 Task: Change the notification settings to show snoozed notifications "2 minutes before the event".
Action: Mouse moved to (917, 96)
Screenshot: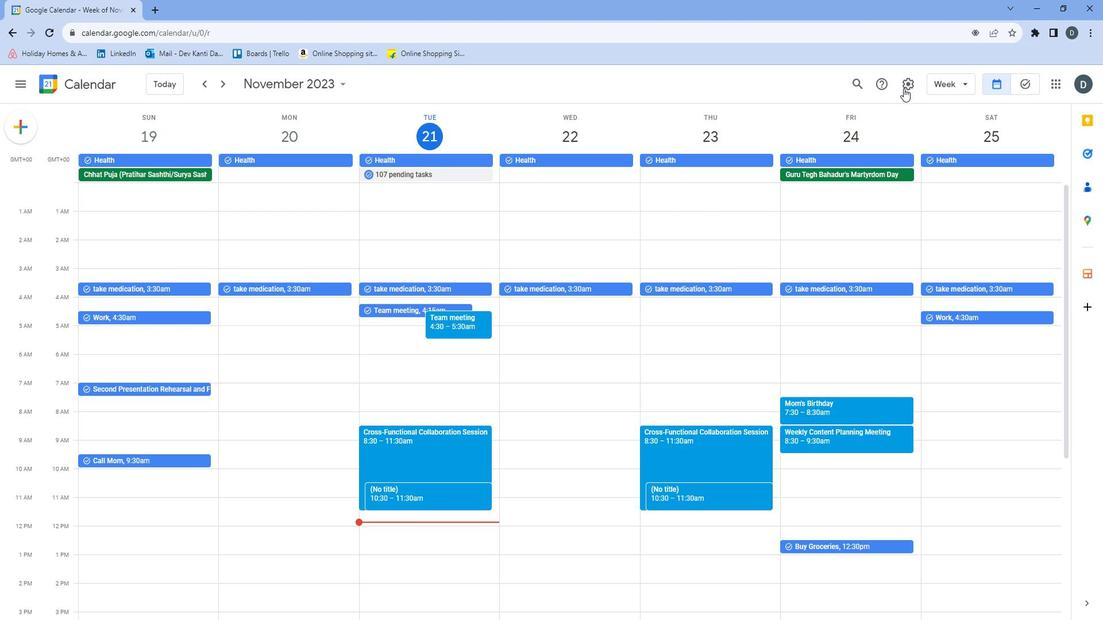 
Action: Mouse pressed left at (917, 96)
Screenshot: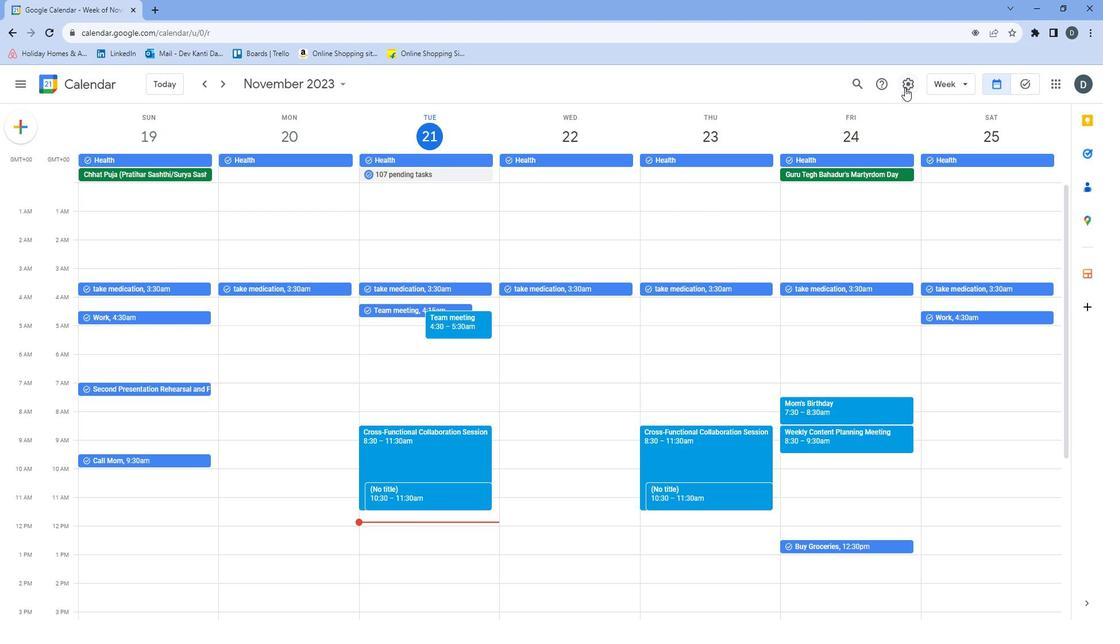 
Action: Mouse moved to (918, 111)
Screenshot: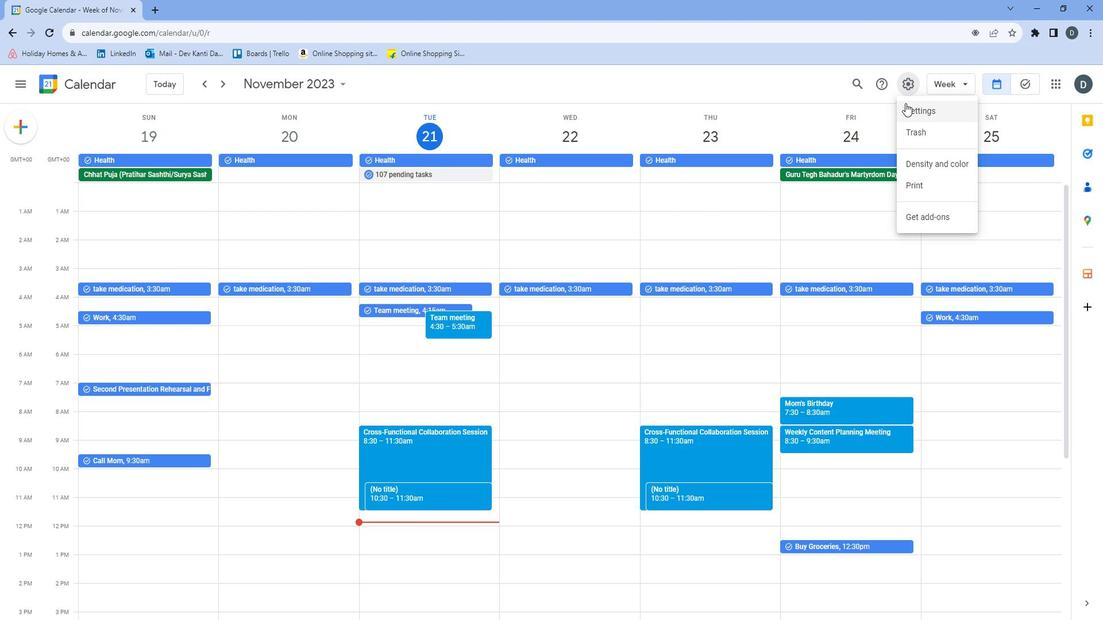 
Action: Mouse pressed left at (918, 111)
Screenshot: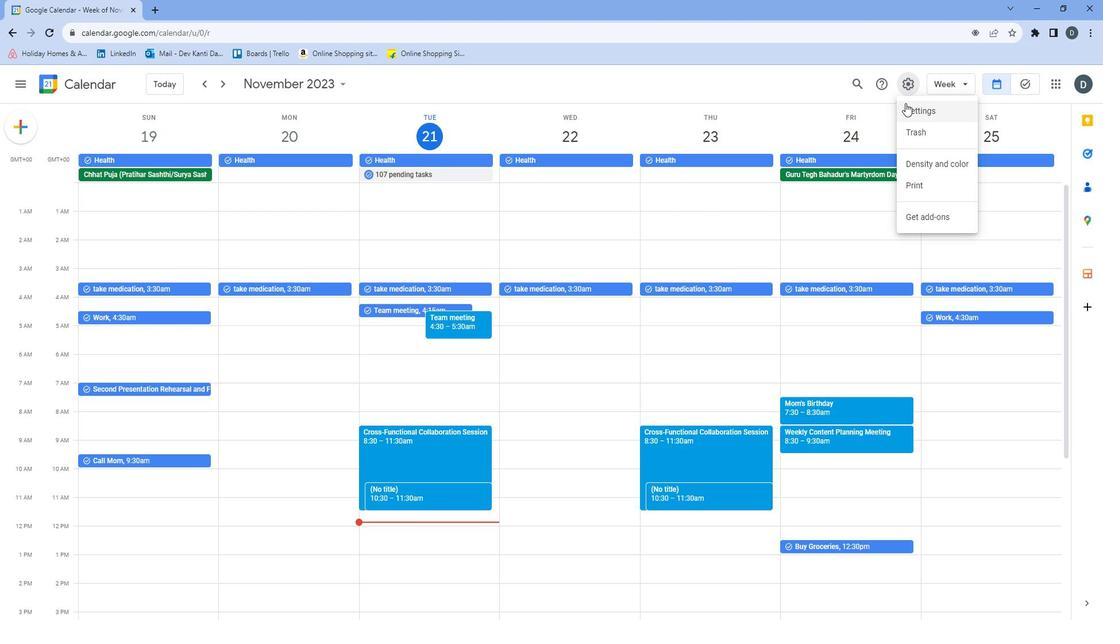 
Action: Mouse moved to (532, 246)
Screenshot: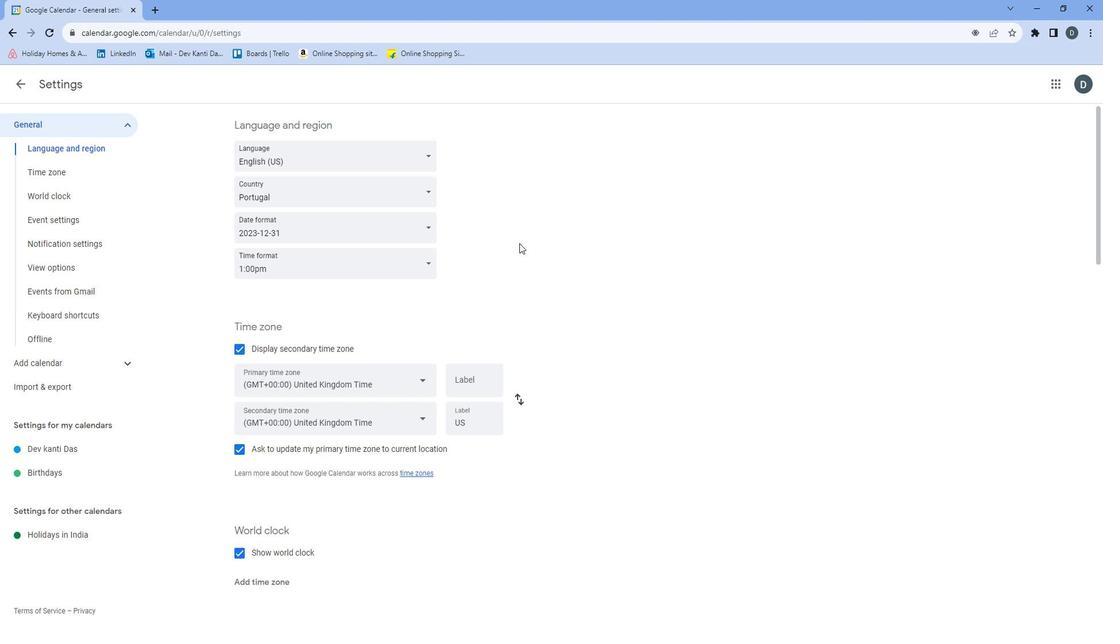
Action: Mouse scrolled (532, 245) with delta (0, 0)
Screenshot: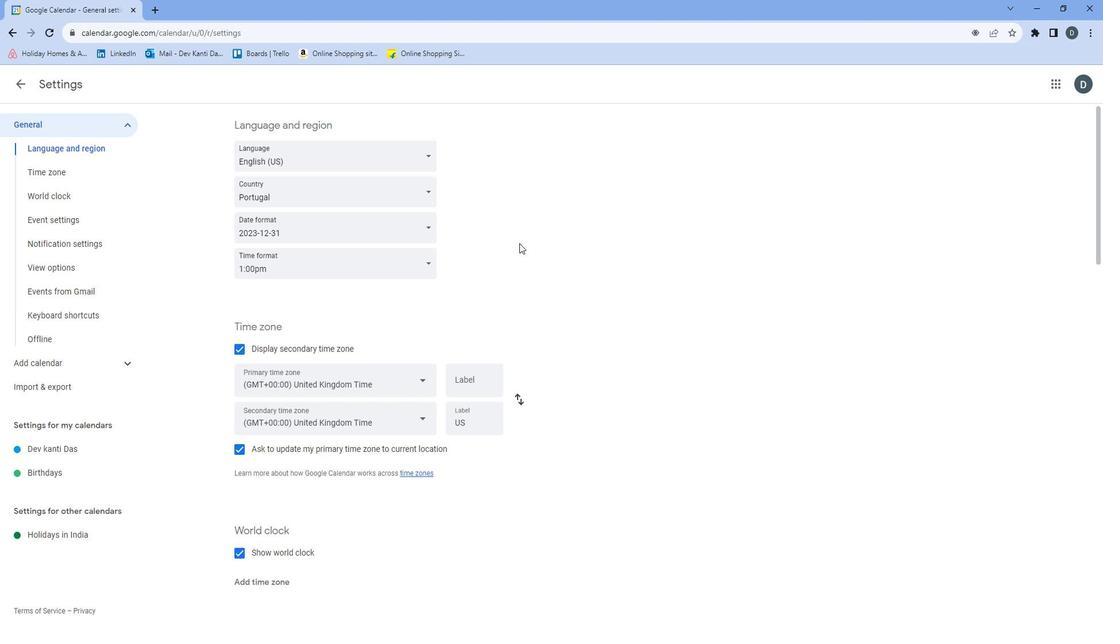 
Action: Mouse moved to (538, 246)
Screenshot: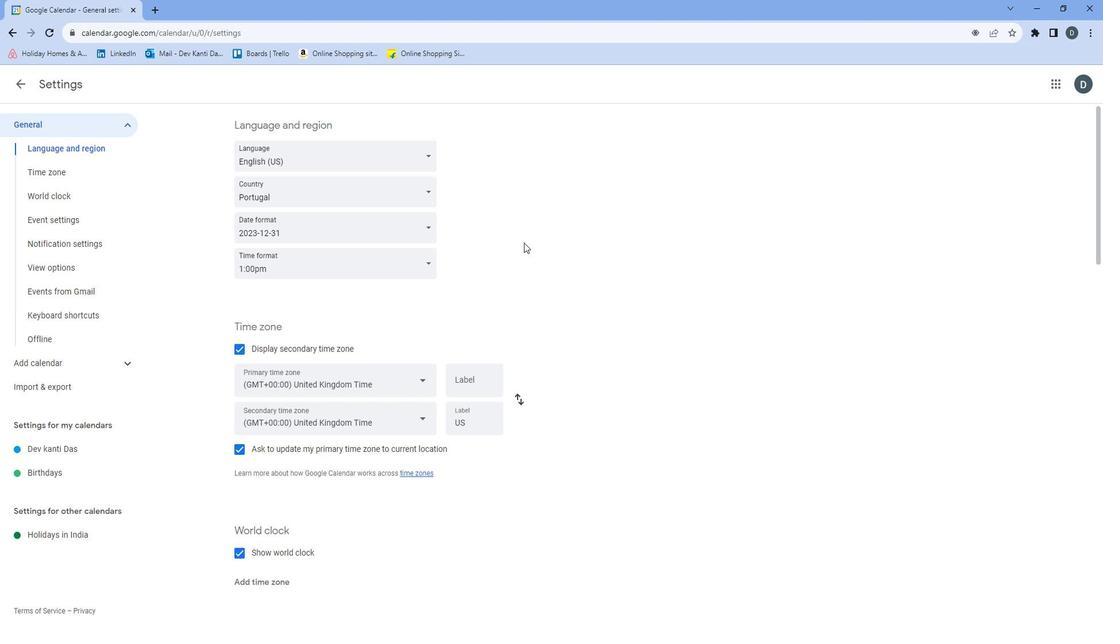 
Action: Mouse scrolled (538, 245) with delta (0, 0)
Screenshot: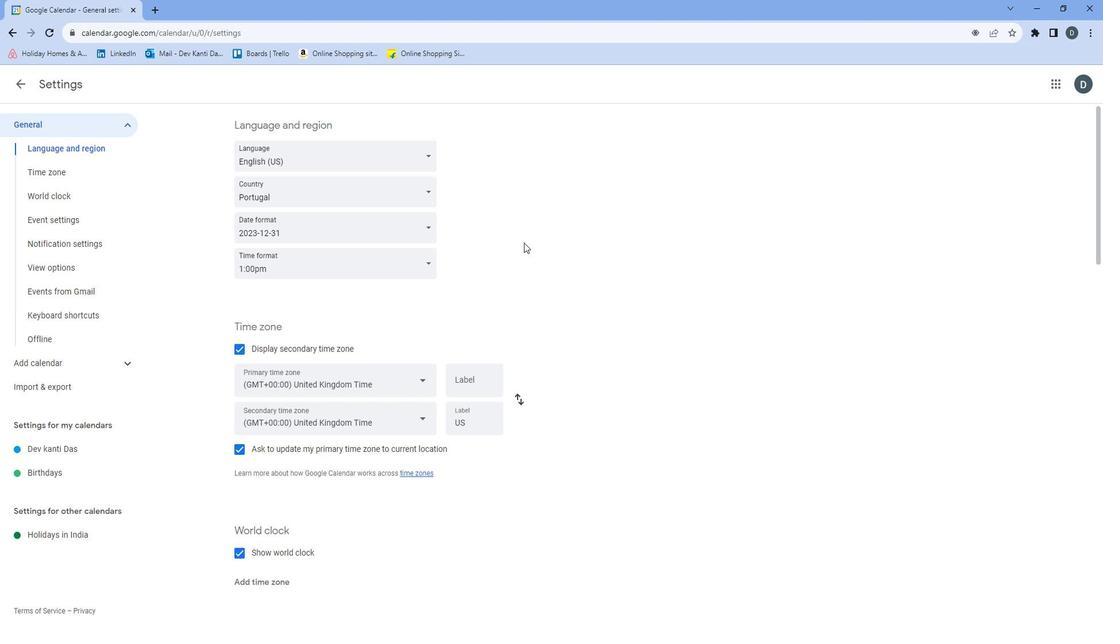 
Action: Mouse moved to (540, 247)
Screenshot: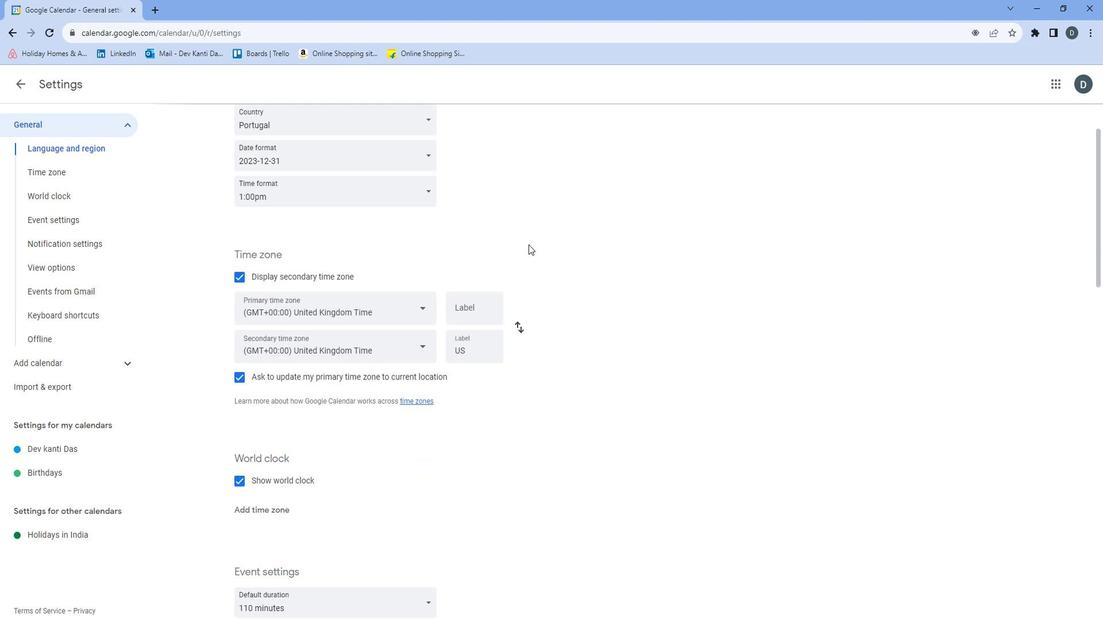 
Action: Mouse scrolled (540, 246) with delta (0, 0)
Screenshot: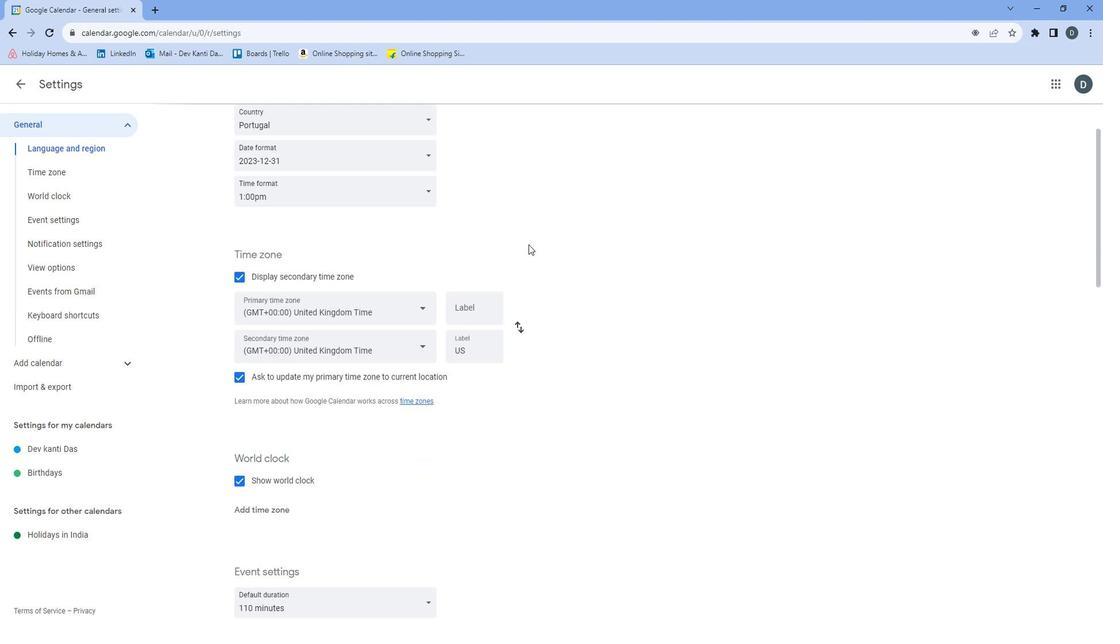 
Action: Mouse scrolled (540, 246) with delta (0, 0)
Screenshot: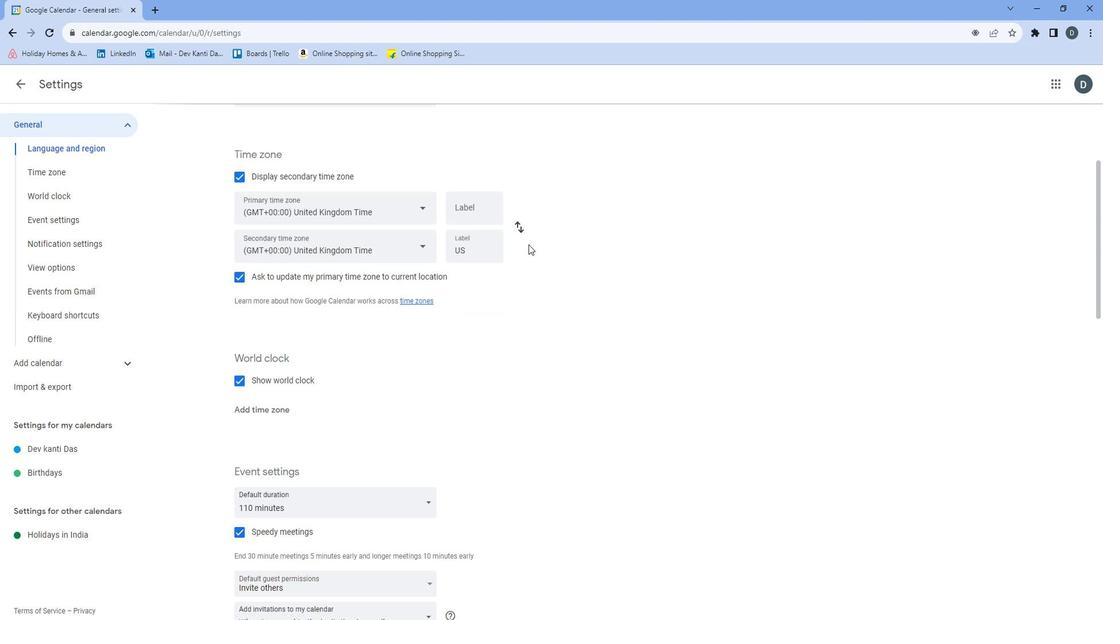 
Action: Mouse scrolled (540, 246) with delta (0, 0)
Screenshot: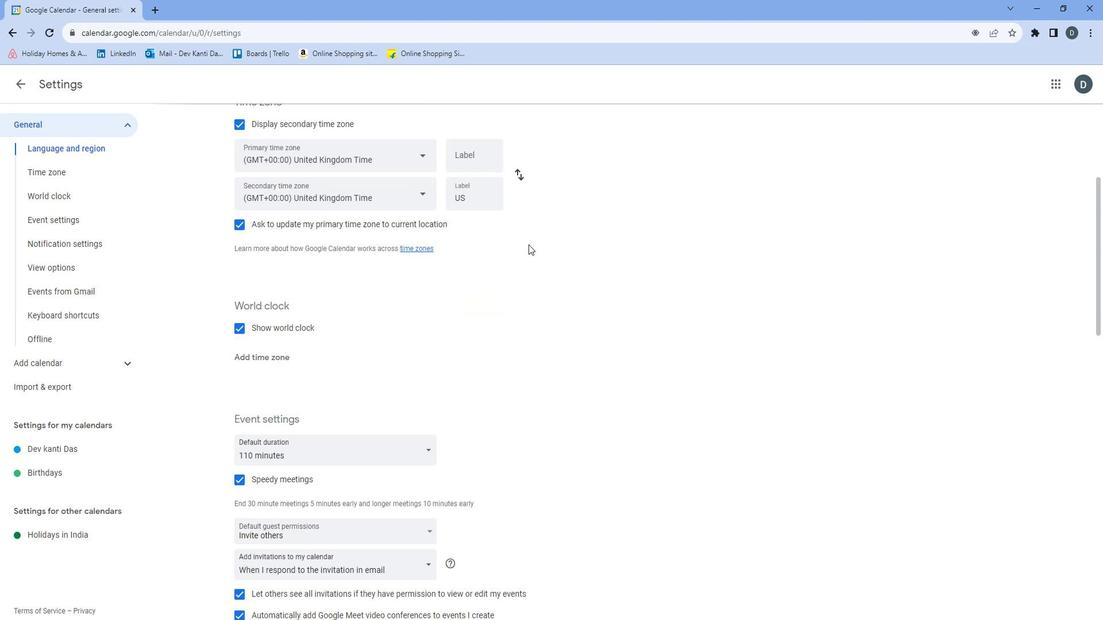 
Action: Mouse scrolled (540, 246) with delta (0, 0)
Screenshot: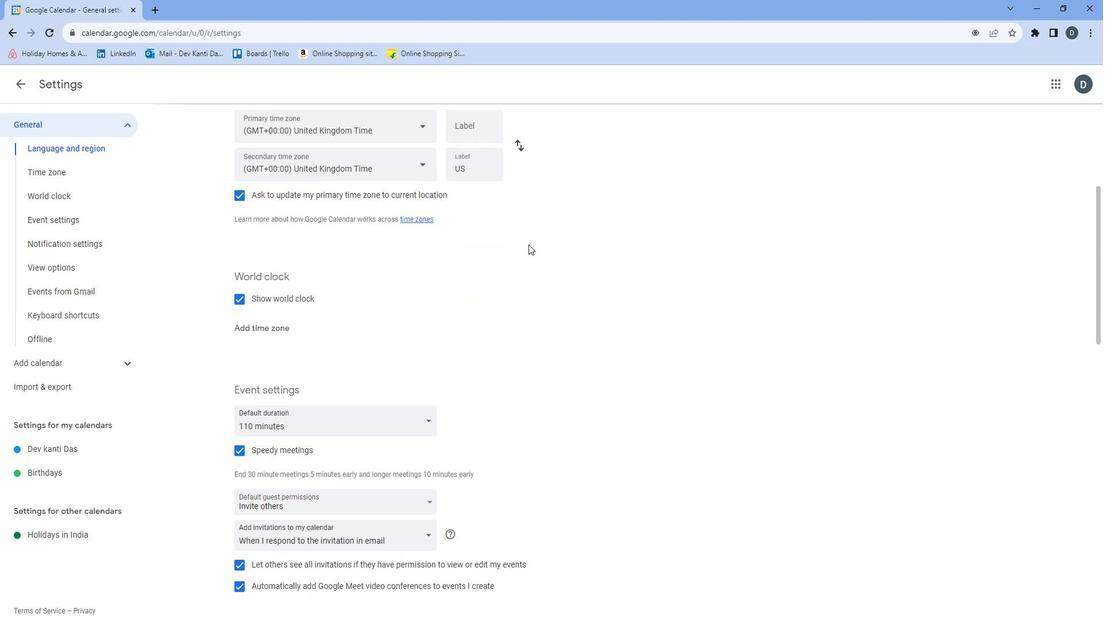 
Action: Mouse moved to (543, 247)
Screenshot: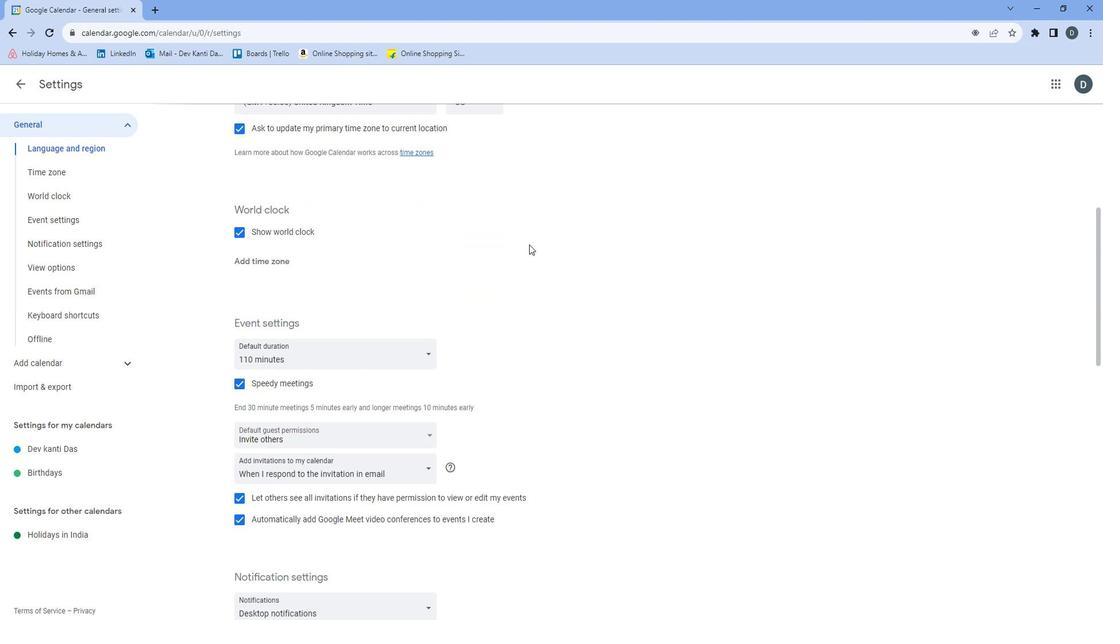
Action: Mouse scrolled (543, 246) with delta (0, 0)
Screenshot: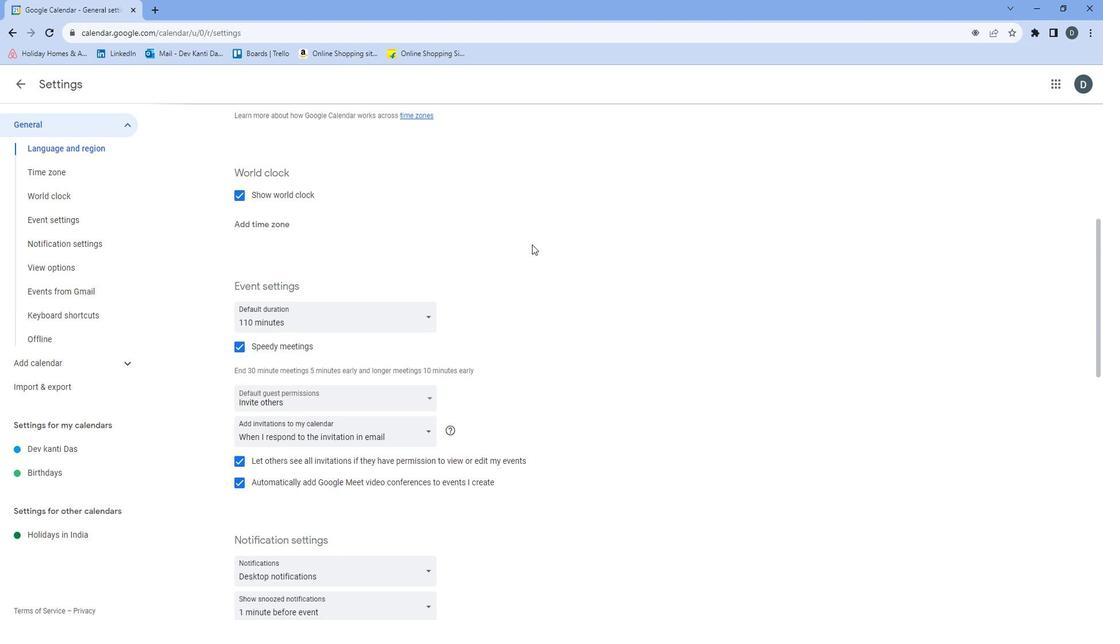
Action: Mouse scrolled (543, 246) with delta (0, 0)
Screenshot: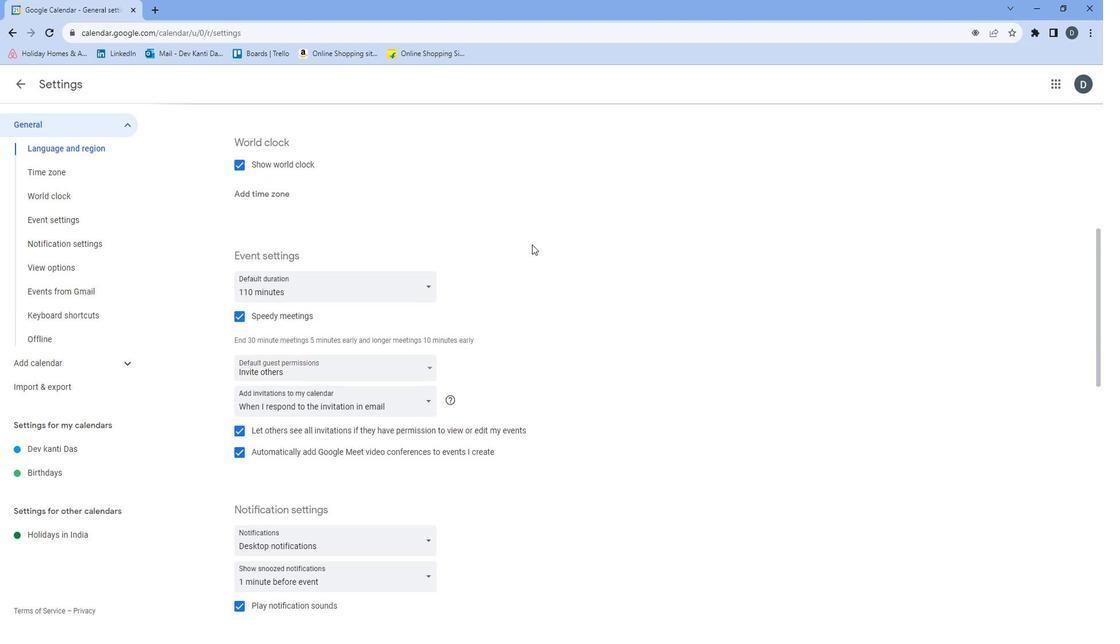 
Action: Mouse moved to (543, 247)
Screenshot: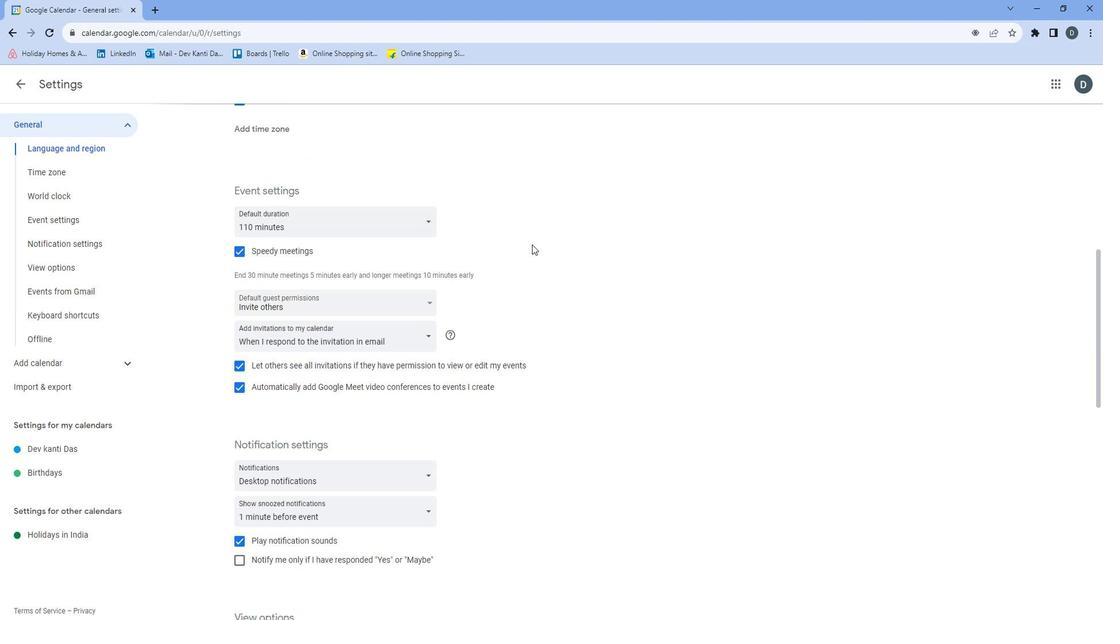 
Action: Mouse scrolled (543, 246) with delta (0, 0)
Screenshot: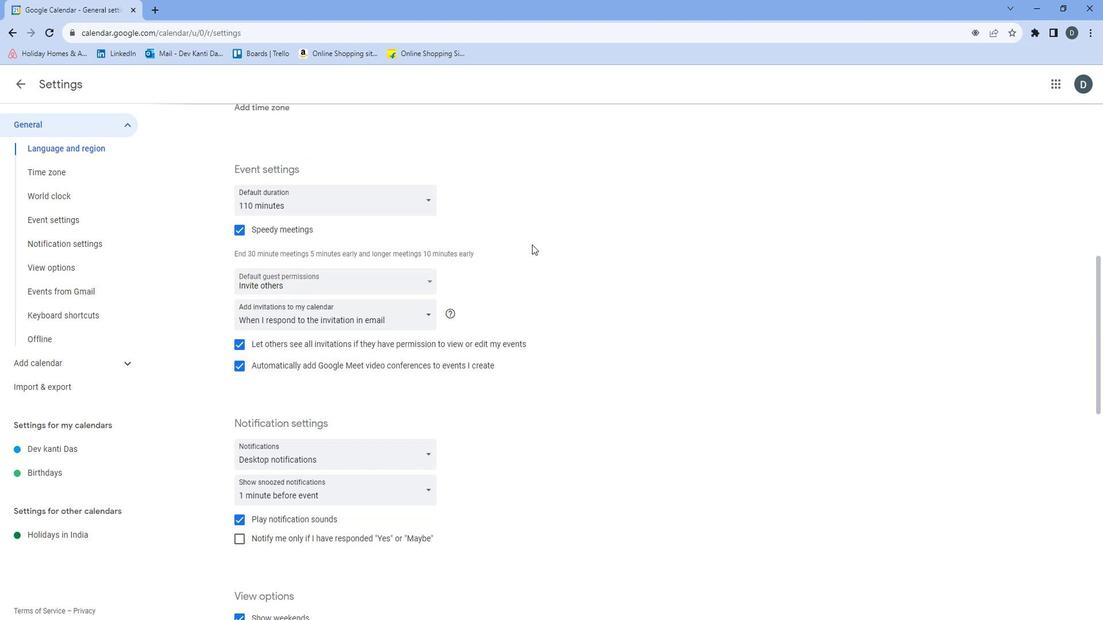 
Action: Mouse moved to (543, 247)
Screenshot: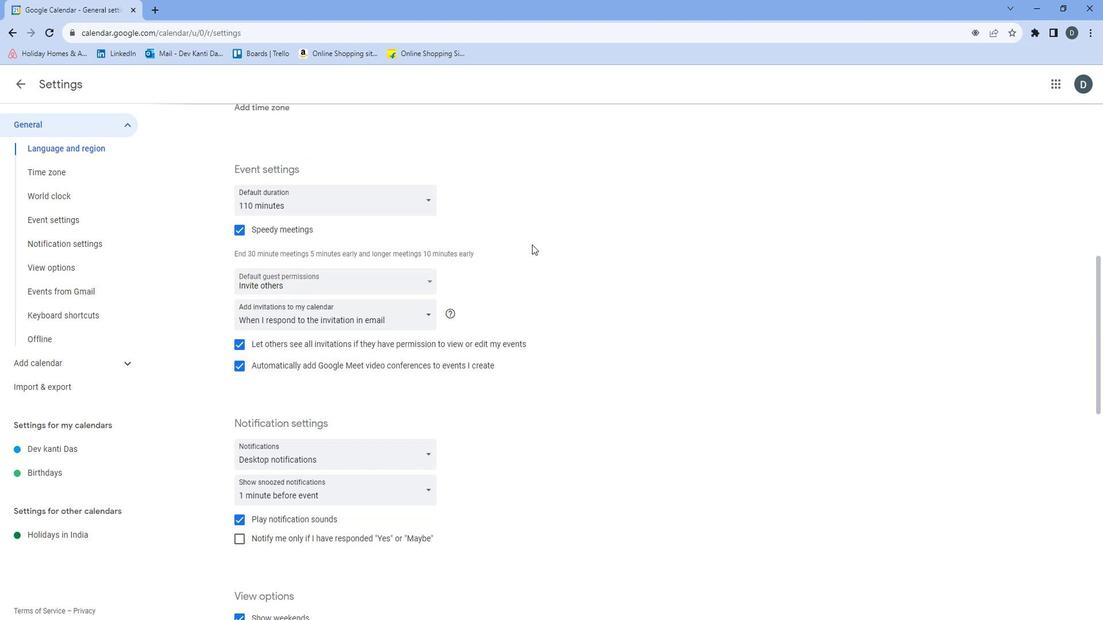 
Action: Mouse scrolled (543, 247) with delta (0, 0)
Screenshot: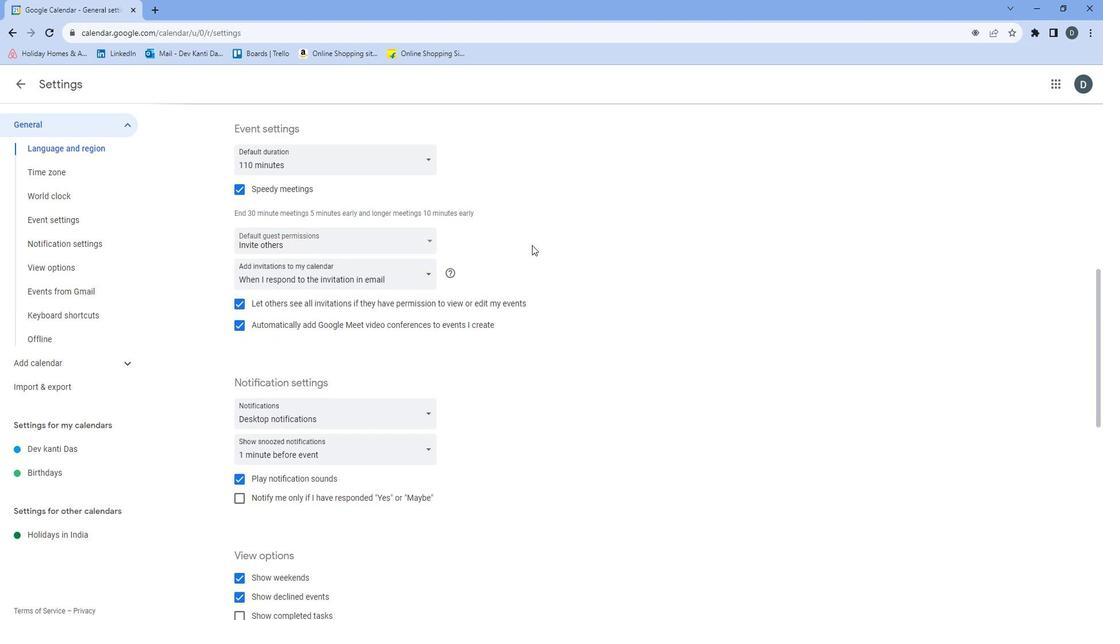 
Action: Mouse scrolled (543, 247) with delta (0, 0)
Screenshot: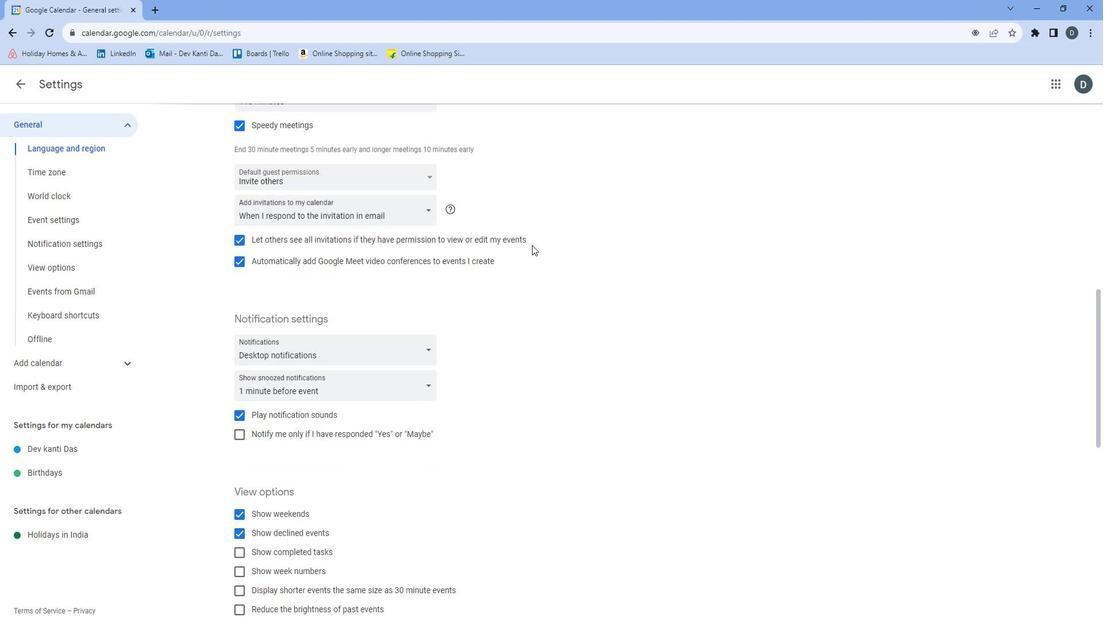 
Action: Mouse scrolled (543, 247) with delta (0, 0)
Screenshot: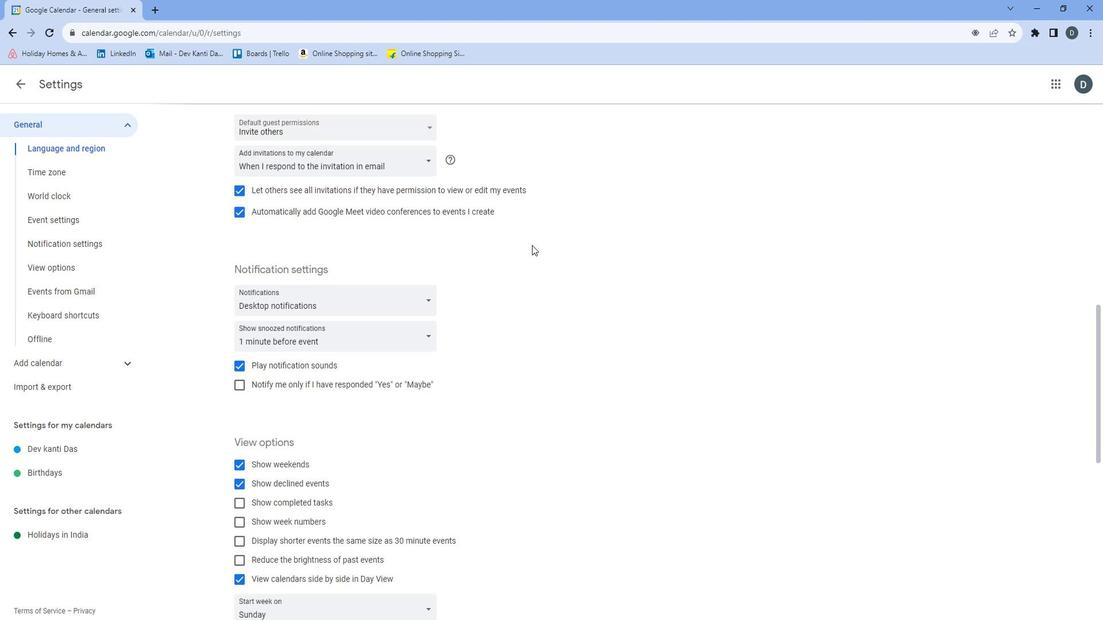 
Action: Mouse moved to (439, 252)
Screenshot: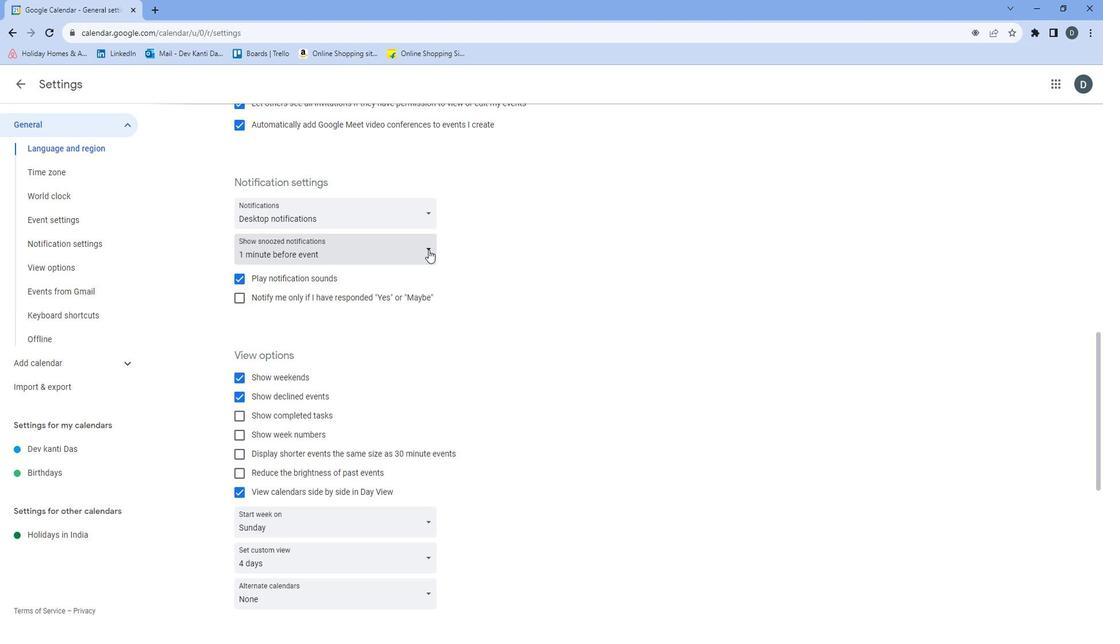 
Action: Mouse pressed left at (439, 252)
Screenshot: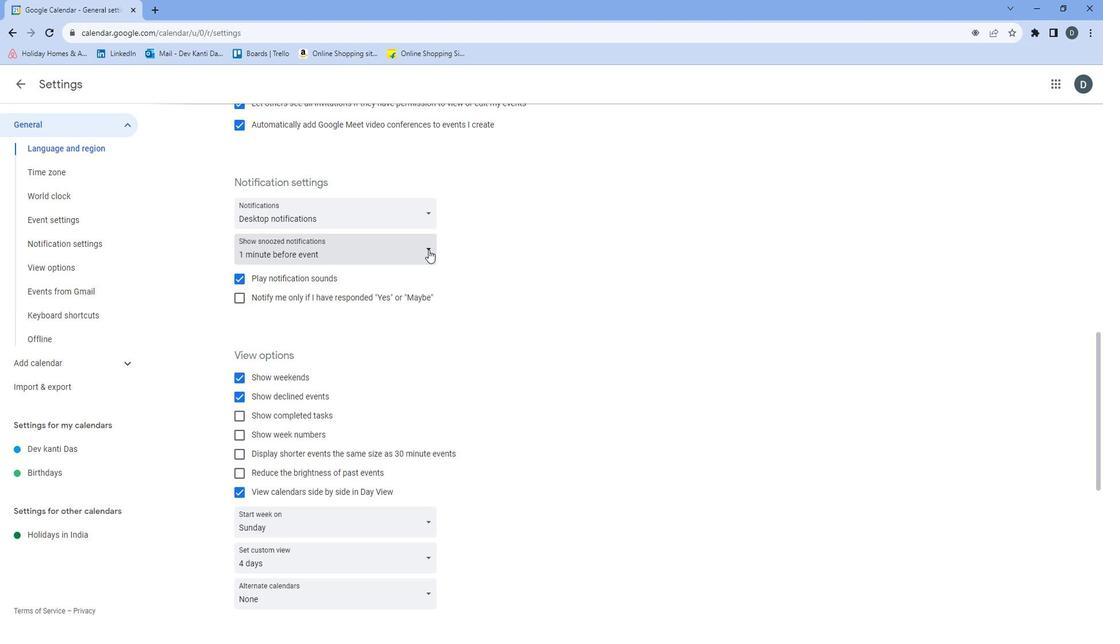 
Action: Mouse moved to (427, 330)
Screenshot: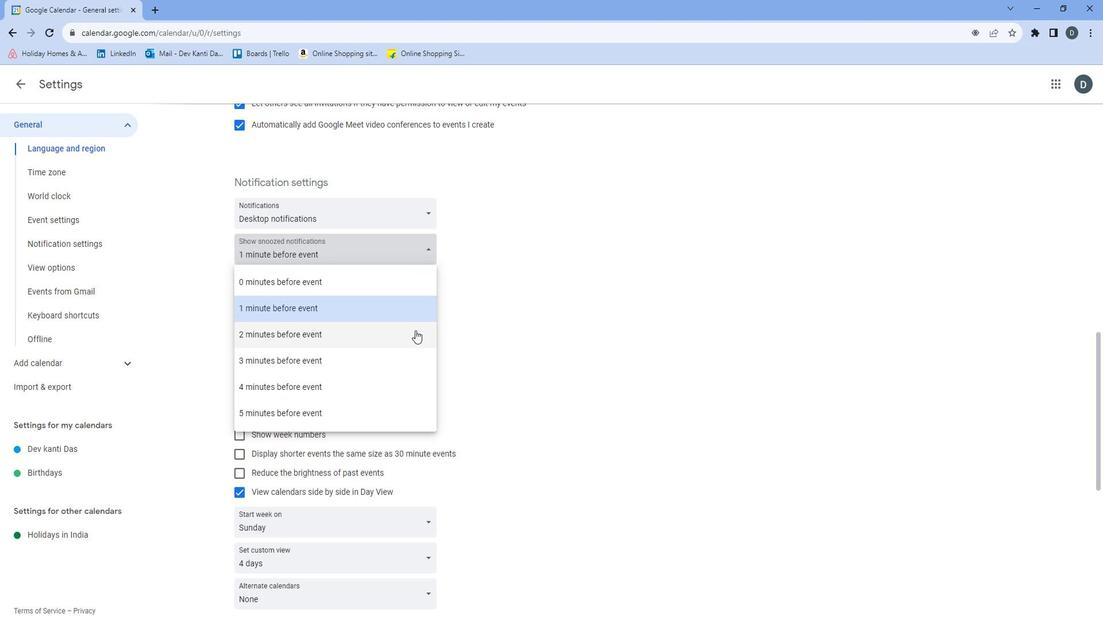 
Action: Mouse pressed left at (427, 330)
Screenshot: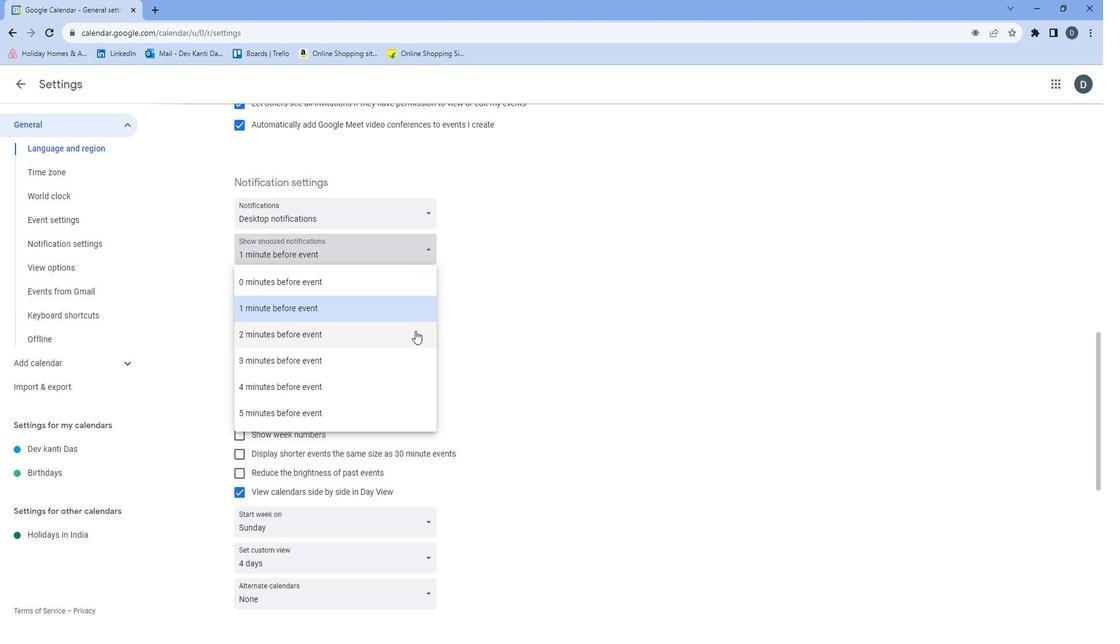 
Action: Mouse moved to (495, 316)
Screenshot: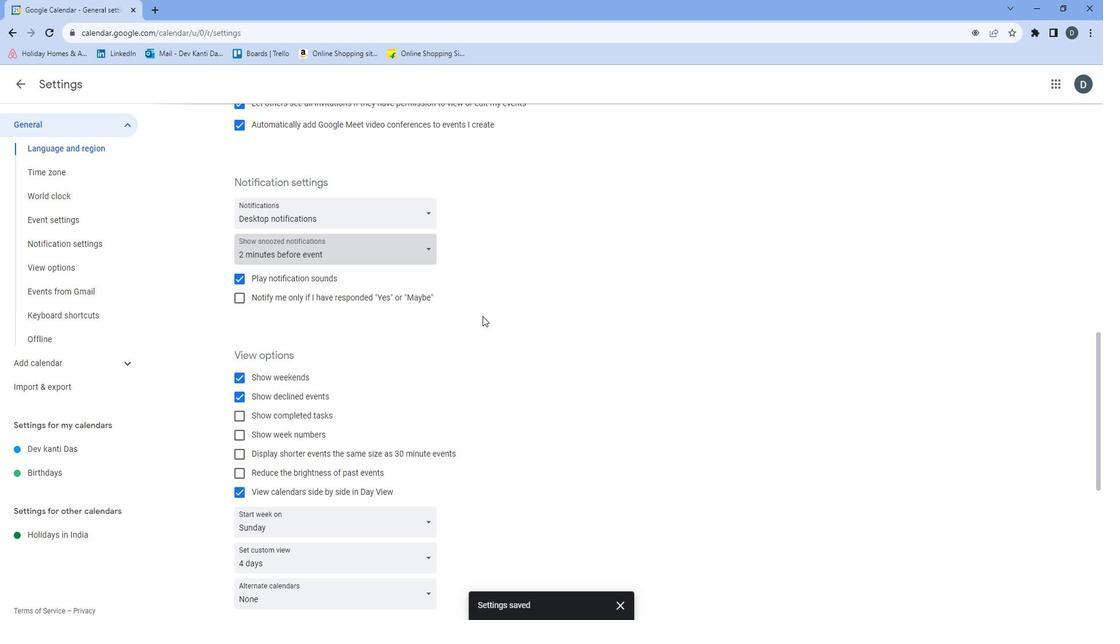 
